 Task: Add Jamaican Jerk Wings to the cart.
Action: Mouse moved to (11, 88)
Screenshot: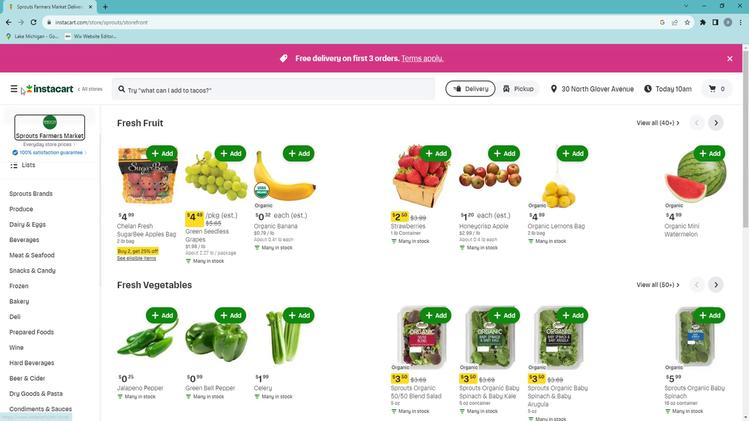 
Action: Mouse pressed left at (11, 88)
Screenshot: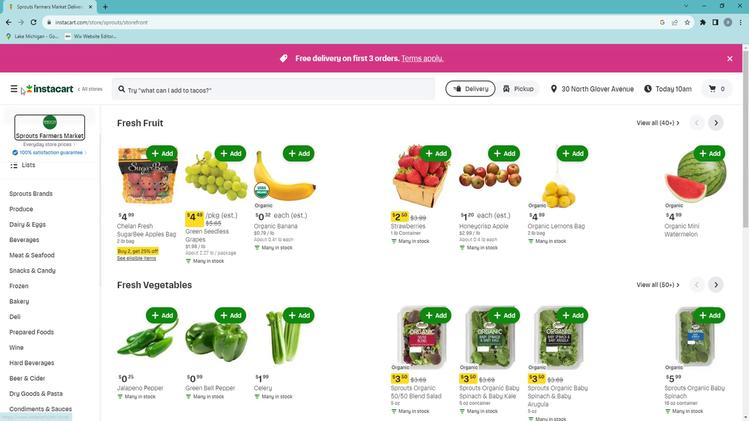 
Action: Mouse moved to (50, 228)
Screenshot: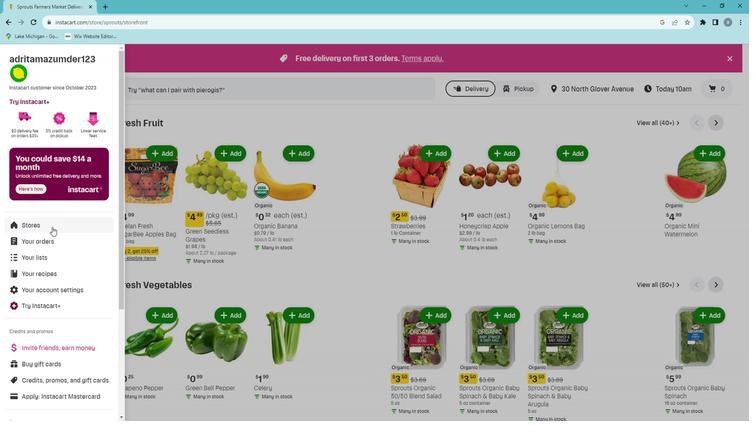 
Action: Mouse pressed left at (50, 228)
Screenshot: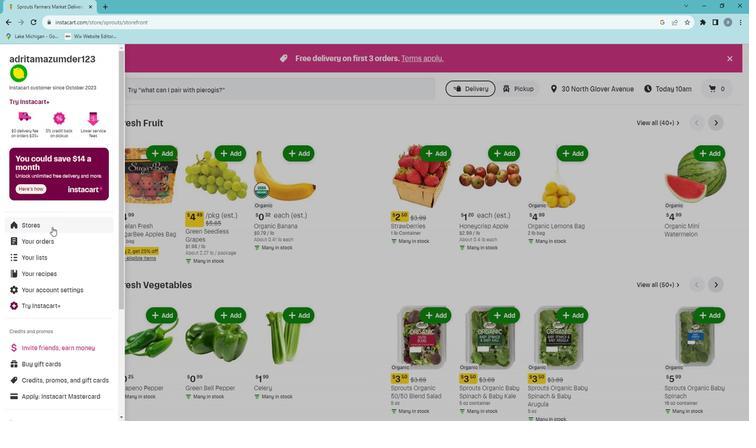 
Action: Mouse moved to (178, 91)
Screenshot: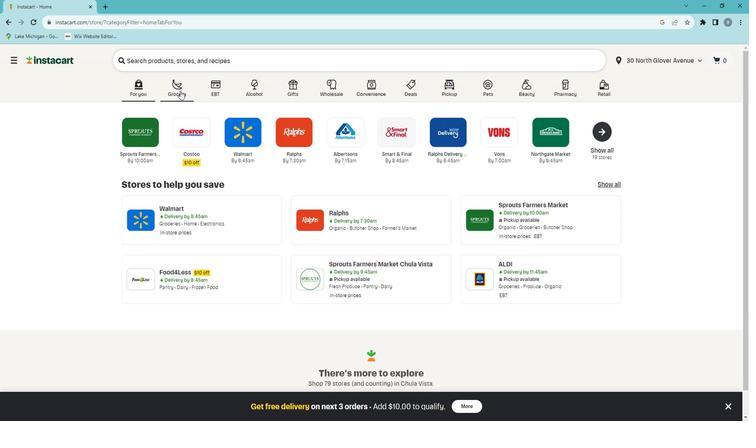
Action: Mouse pressed left at (178, 91)
Screenshot: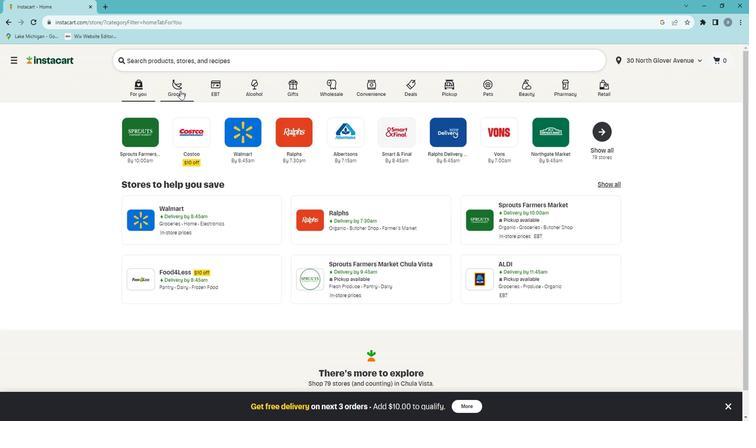 
Action: Mouse moved to (188, 236)
Screenshot: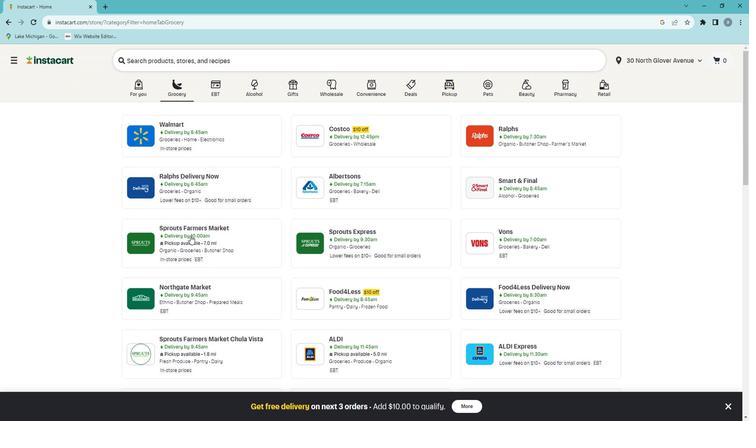 
Action: Mouse pressed left at (188, 236)
Screenshot: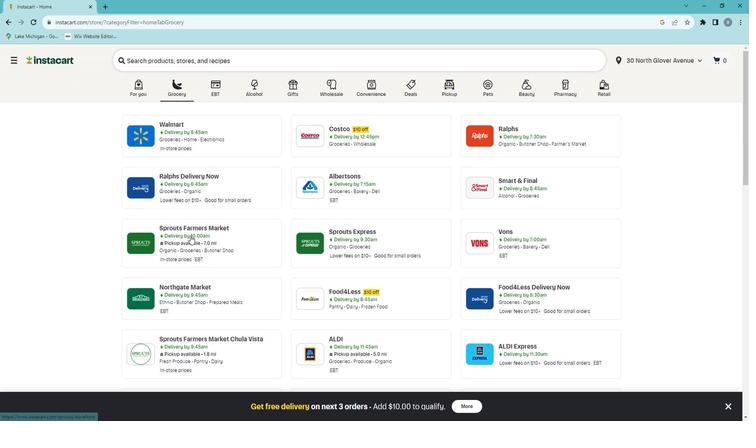 
Action: Mouse moved to (72, 325)
Screenshot: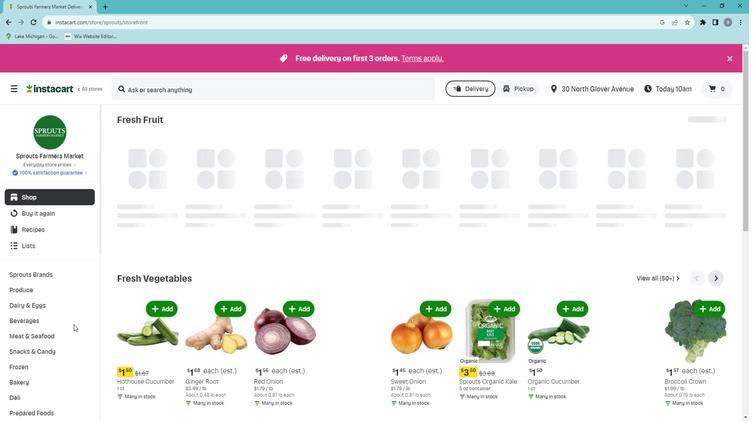 
Action: Mouse scrolled (72, 324) with delta (0, 0)
Screenshot: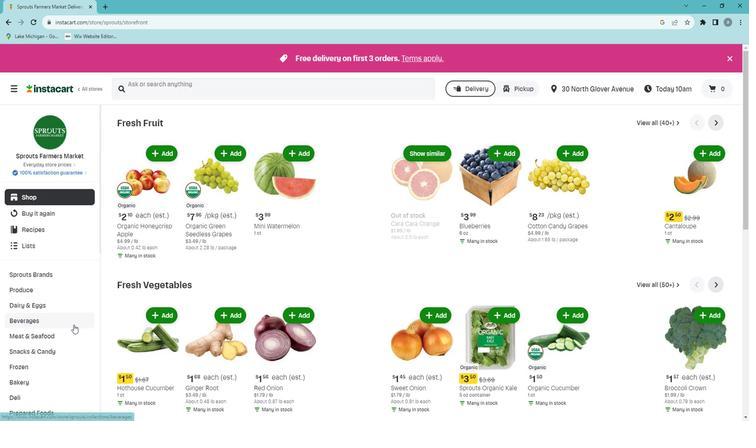 
Action: Mouse moved to (55, 371)
Screenshot: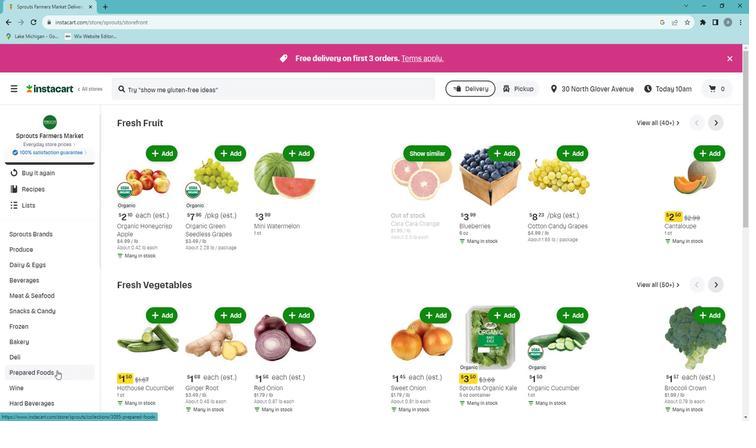 
Action: Mouse pressed left at (55, 371)
Screenshot: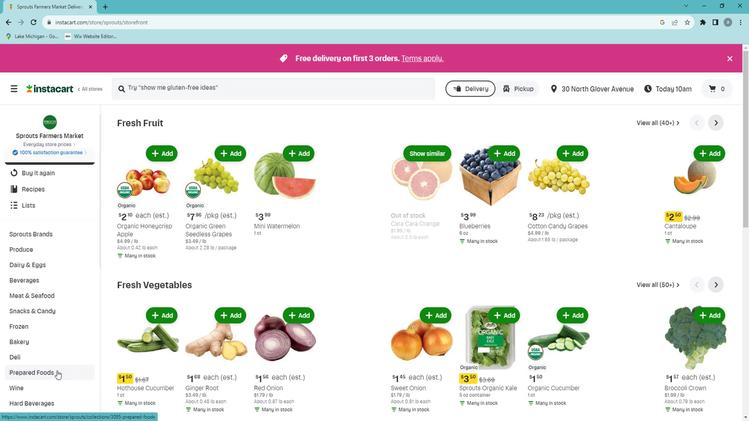 
Action: Mouse moved to (460, 140)
Screenshot: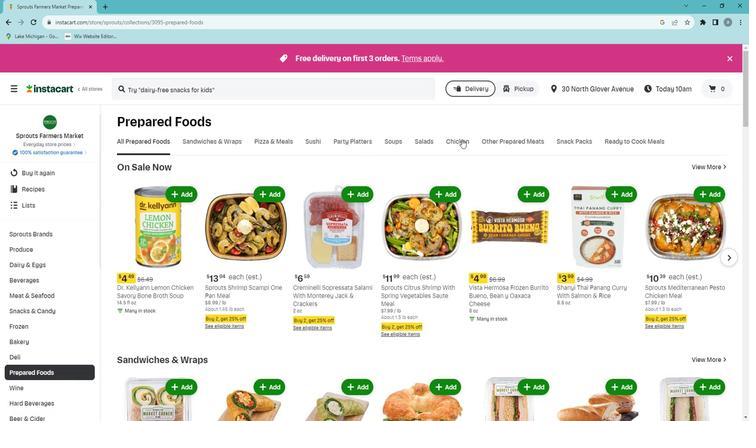 
Action: Mouse pressed left at (460, 140)
Screenshot: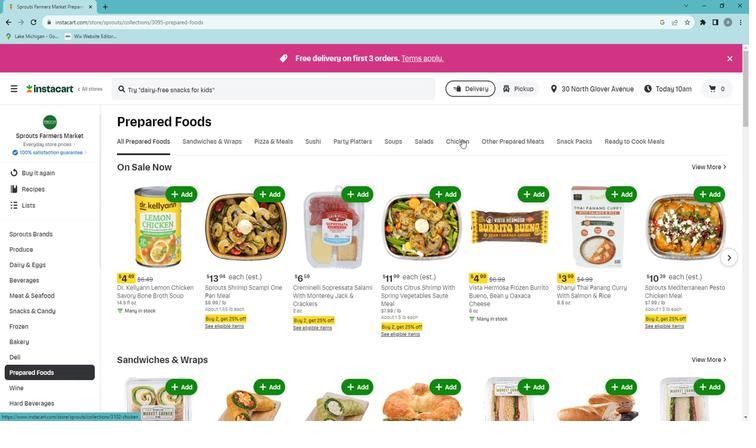 
Action: Mouse scrolled (460, 139) with delta (0, 0)
Screenshot: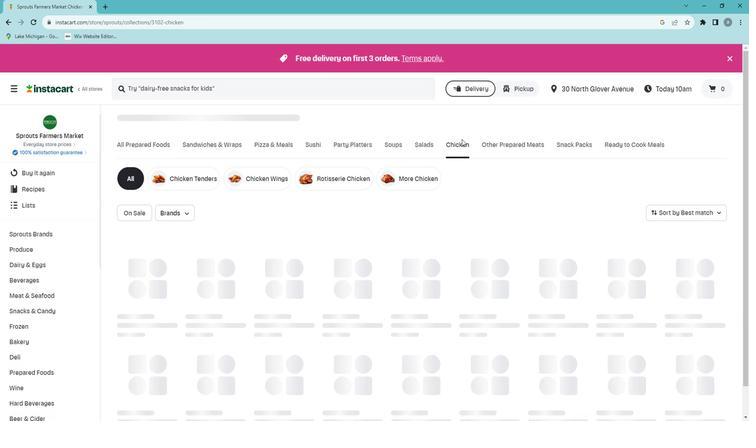 
Action: Mouse moved to (252, 155)
Screenshot: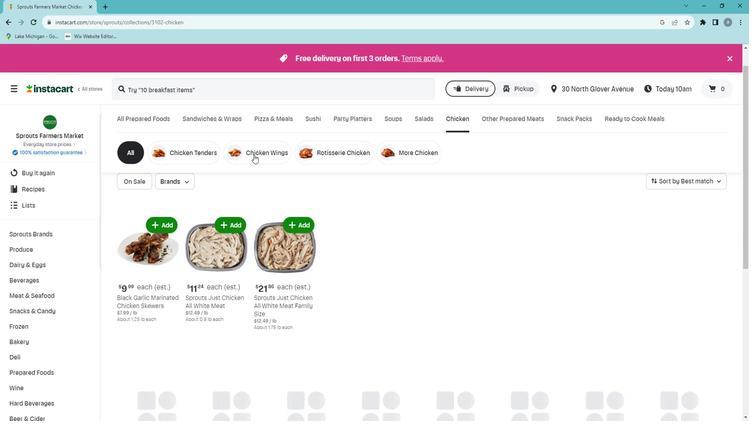 
Action: Mouse pressed left at (252, 155)
Screenshot: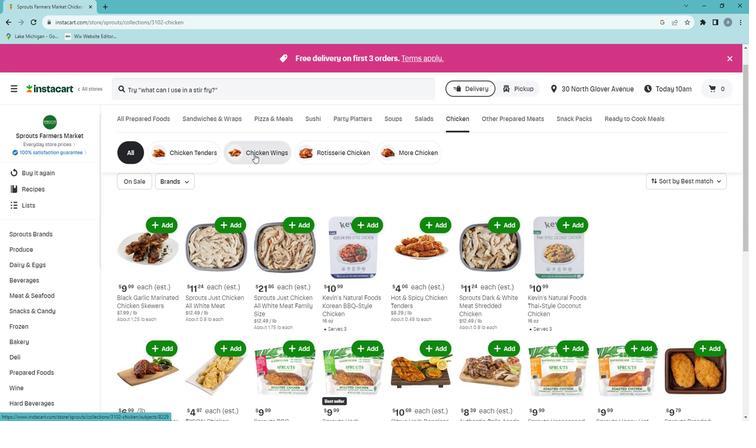 
Action: Mouse moved to (234, 247)
Screenshot: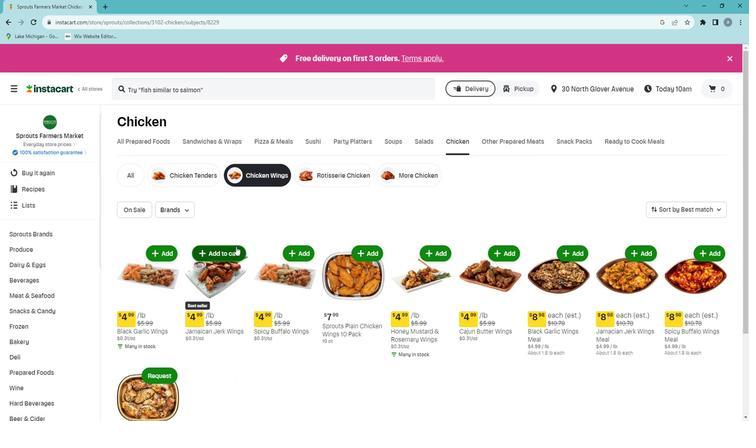 
Action: Mouse pressed left at (234, 247)
Screenshot: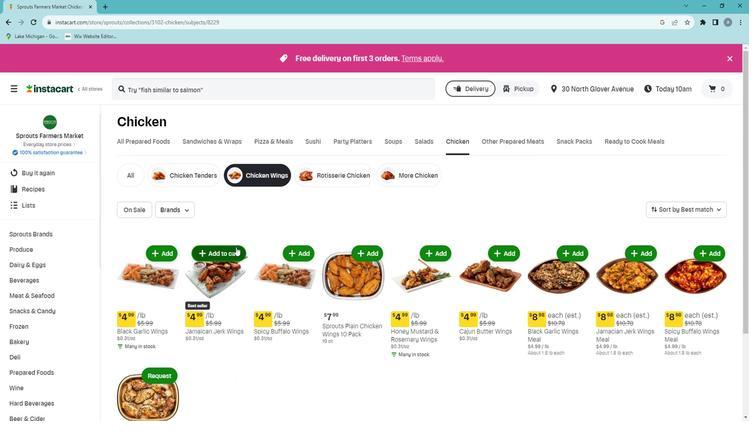 
Action: Mouse moved to (235, 248)
Screenshot: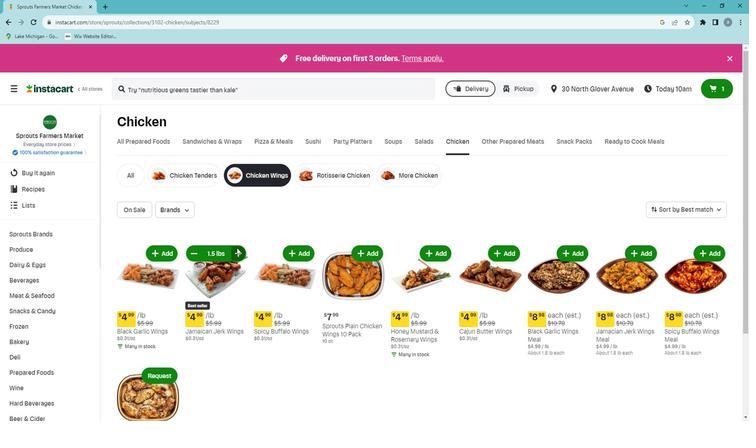 
